 Task: Log work in the project VentureTech for the issue 'Develop a new tool for automated testing of voice assistants' spent time as '2w 5d 5h 11m' and remaining time as '6w 3d 2h 8m' and move to bottom of backlog. Now add the issue to the epic 'Data Integration'.
Action: Mouse moved to (679, 380)
Screenshot: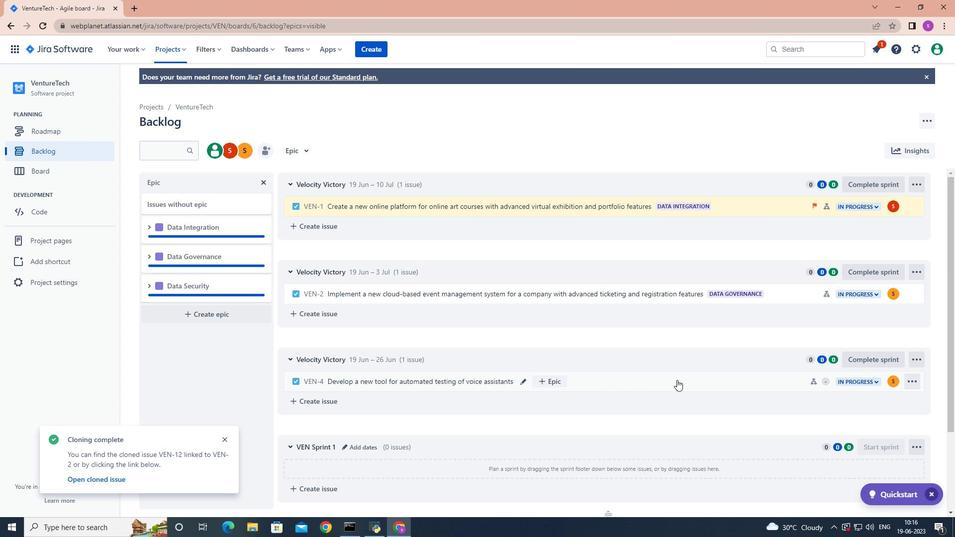 
Action: Mouse pressed left at (679, 380)
Screenshot: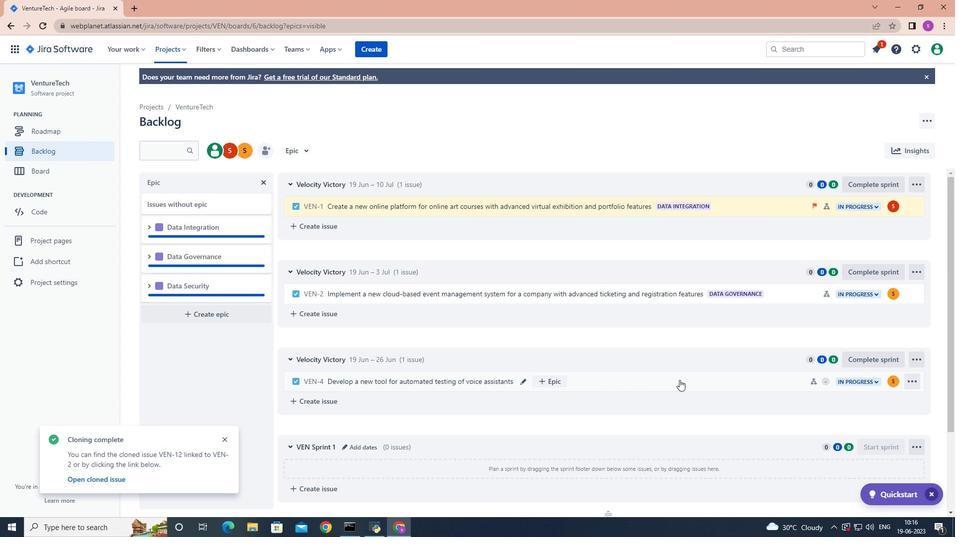 
Action: Mouse moved to (907, 181)
Screenshot: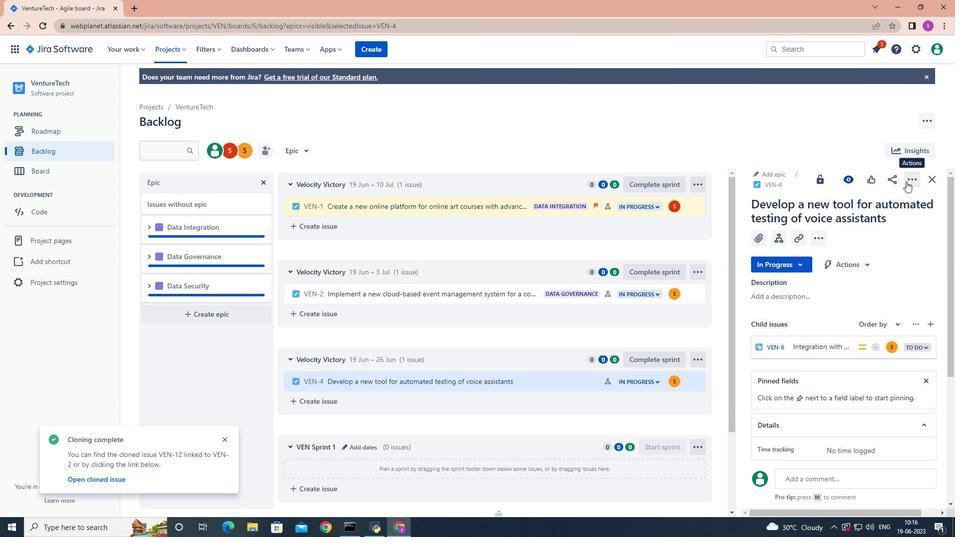 
Action: Mouse pressed left at (907, 181)
Screenshot: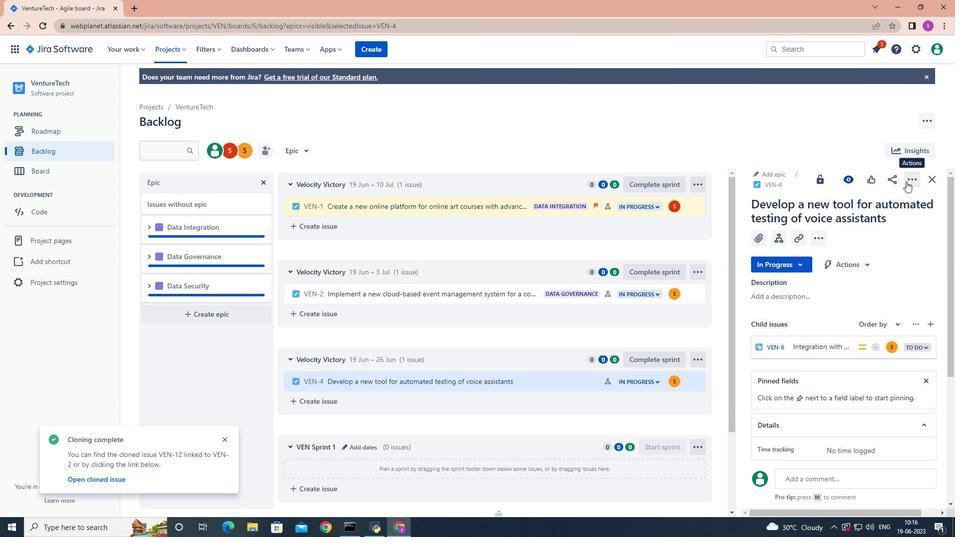 
Action: Mouse moved to (868, 204)
Screenshot: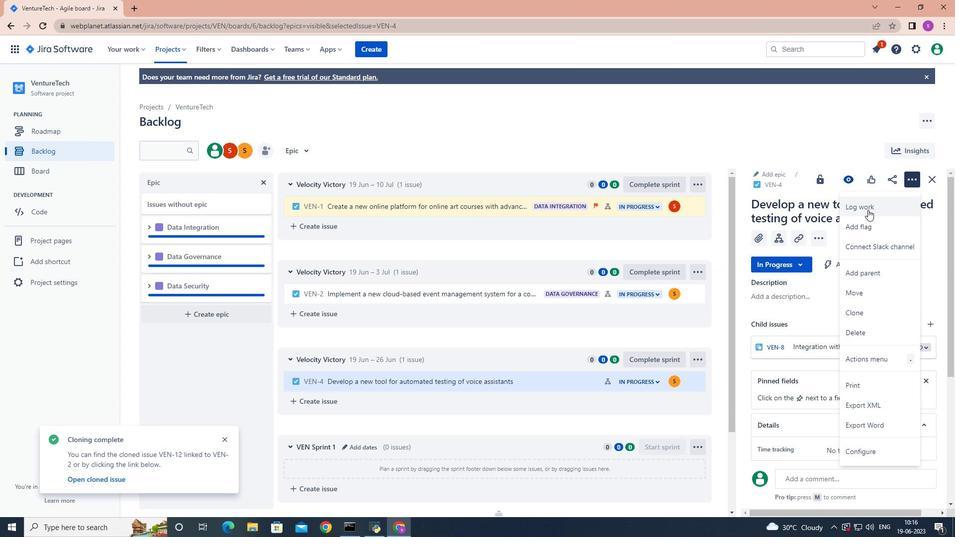 
Action: Mouse pressed left at (868, 204)
Screenshot: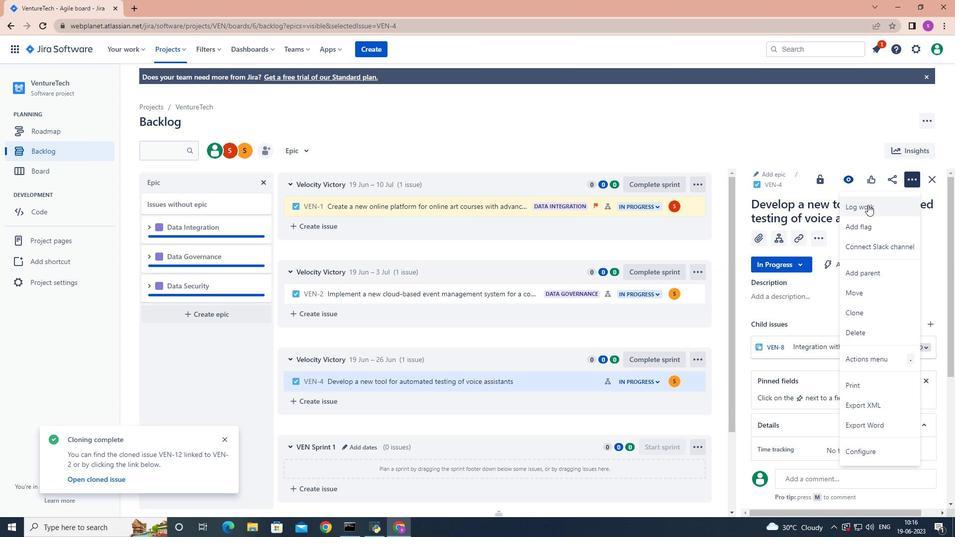 
Action: Mouse moved to (868, 204)
Screenshot: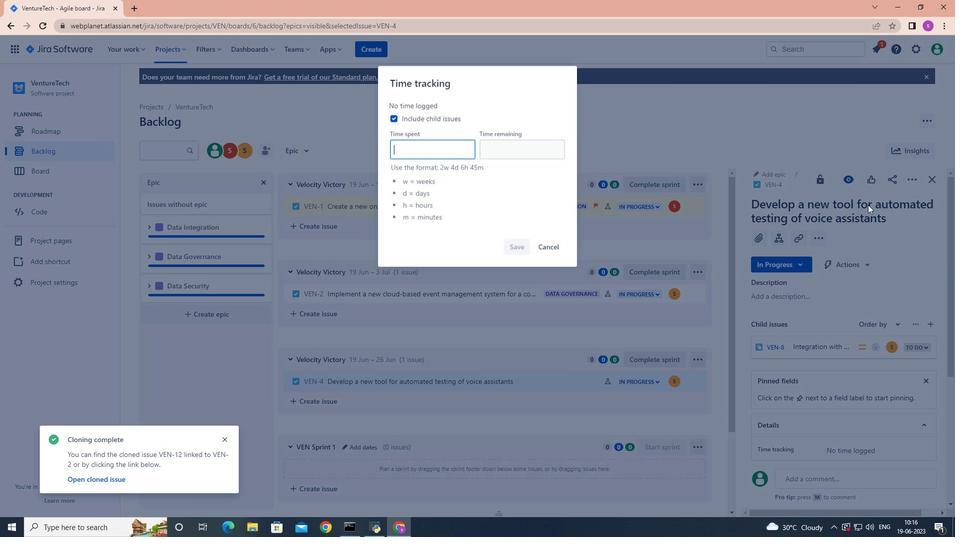 
Action: Key pressed 2w<Key.space>5d<Key.space>5h<Key.space>11m
Screenshot: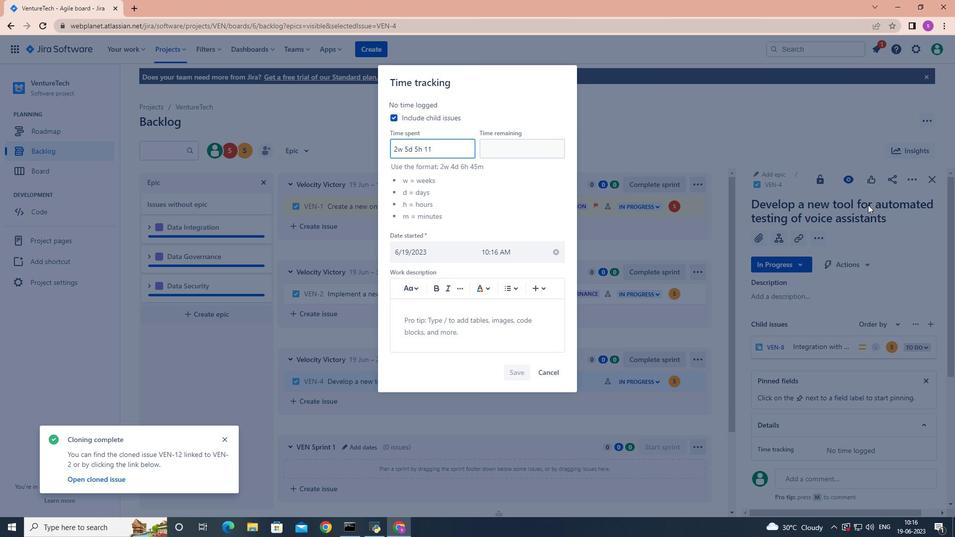 
Action: Mouse moved to (502, 150)
Screenshot: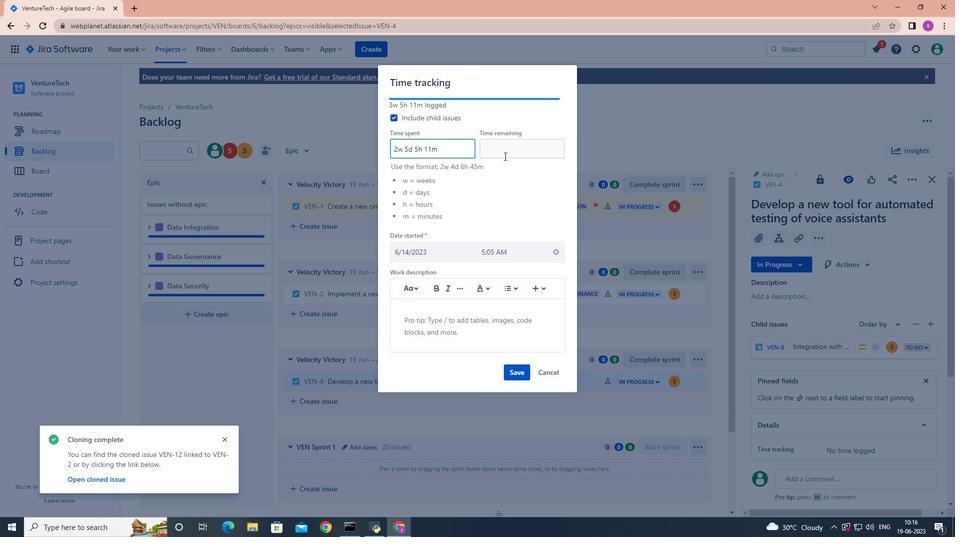 
Action: Mouse pressed left at (502, 150)
Screenshot: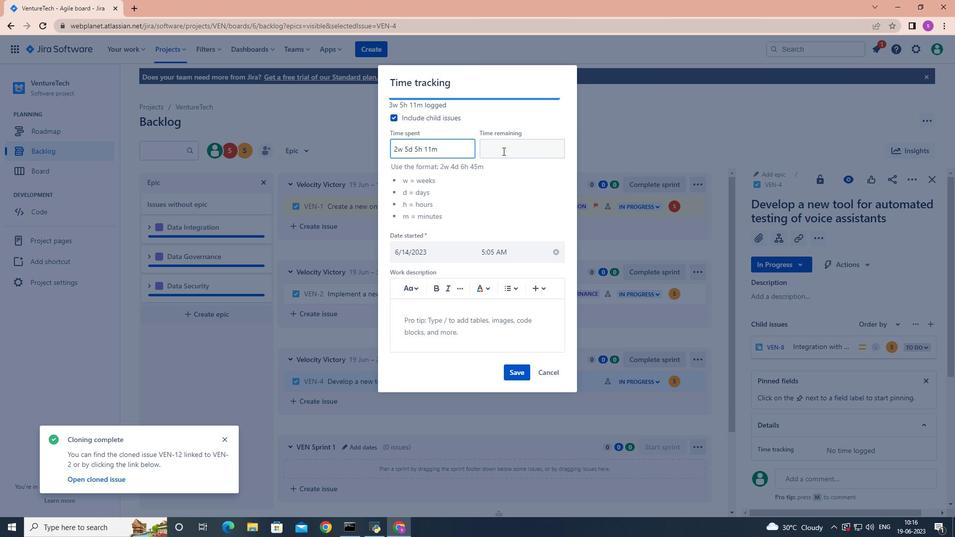 
Action: Mouse moved to (488, 148)
Screenshot: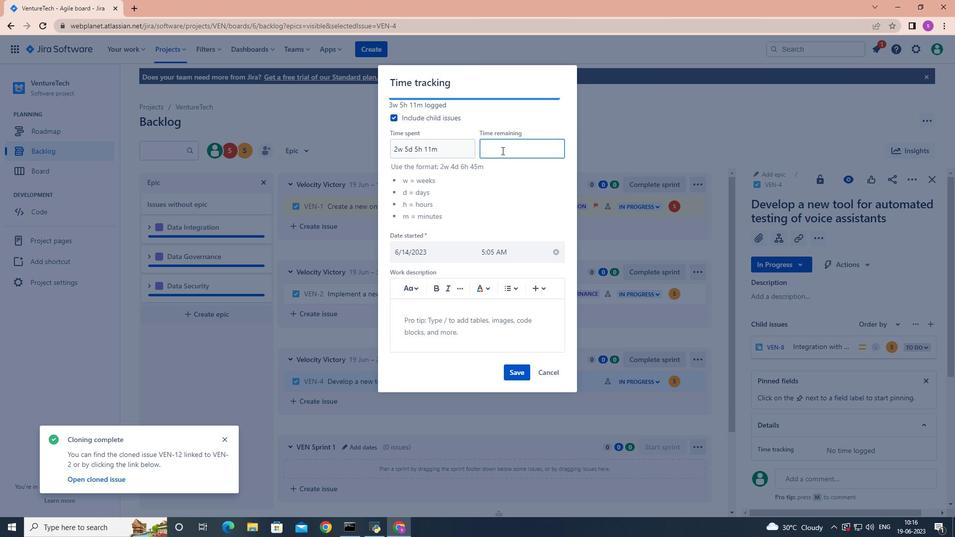 
Action: Key pressed 6w<Key.space>3d<Key.space>2h<Key.space>8m
Screenshot: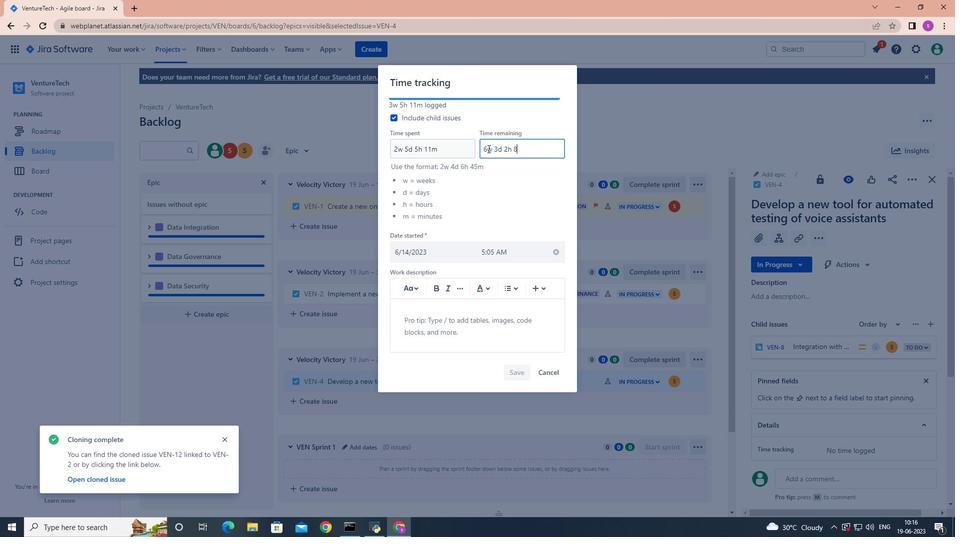 
Action: Mouse moved to (507, 370)
Screenshot: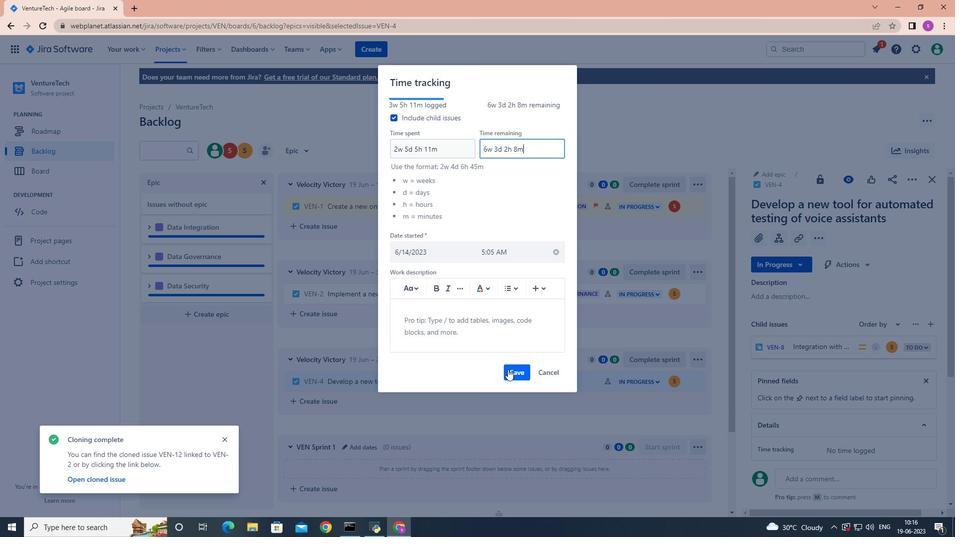 
Action: Mouse pressed left at (507, 370)
Screenshot: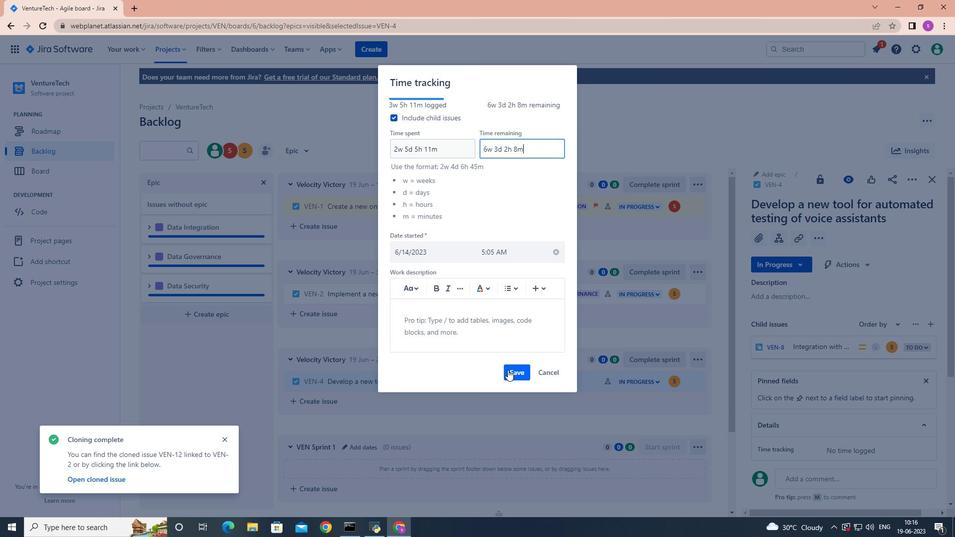 
Action: Mouse moved to (697, 381)
Screenshot: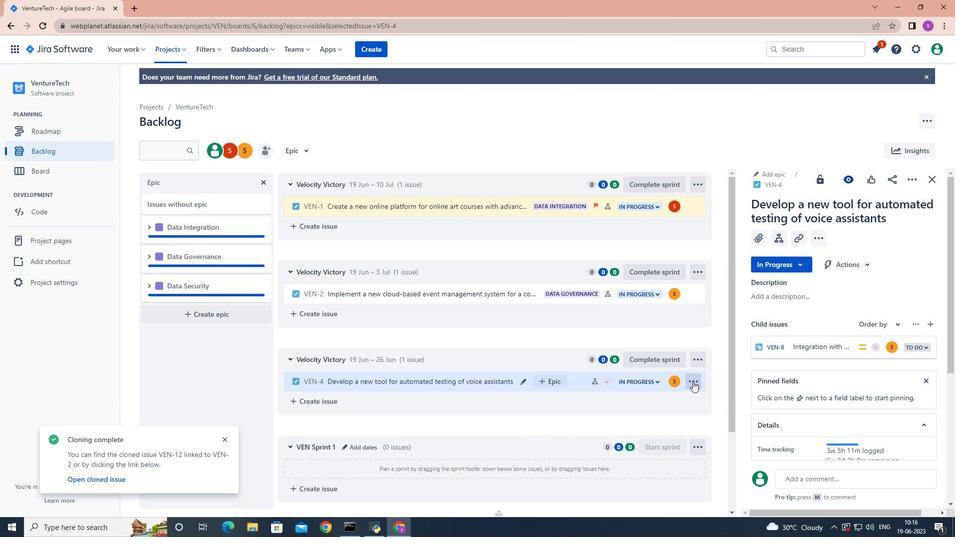
Action: Mouse pressed left at (697, 381)
Screenshot: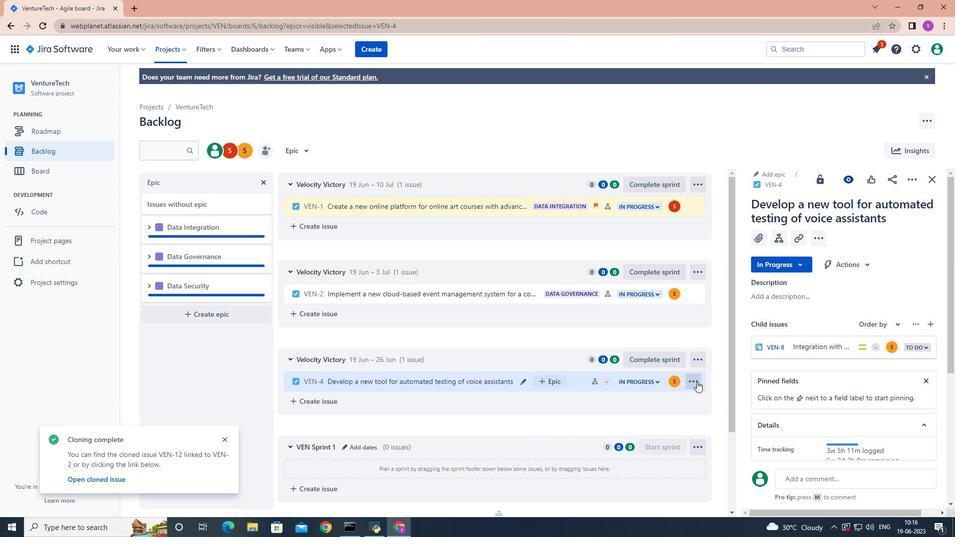 
Action: Mouse moved to (674, 358)
Screenshot: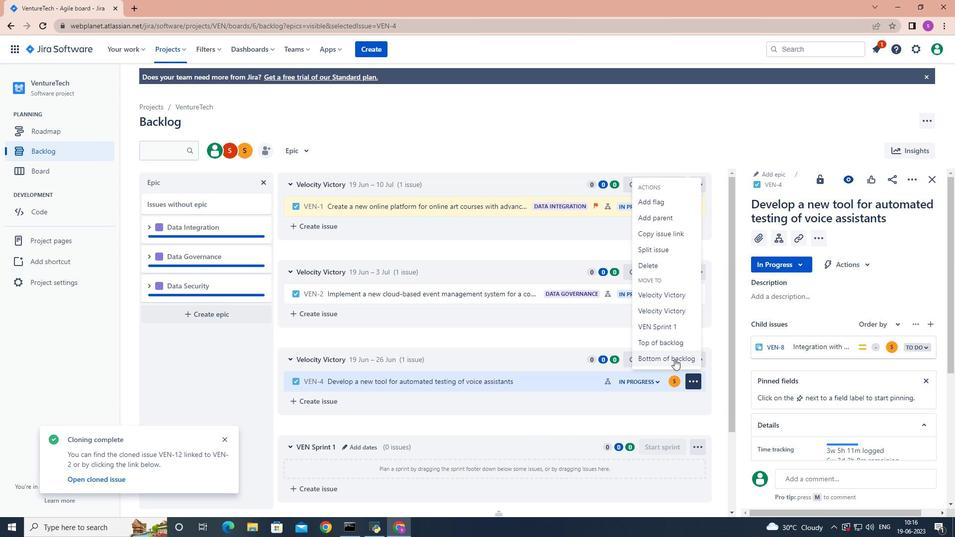 
Action: Mouse pressed left at (674, 358)
Screenshot: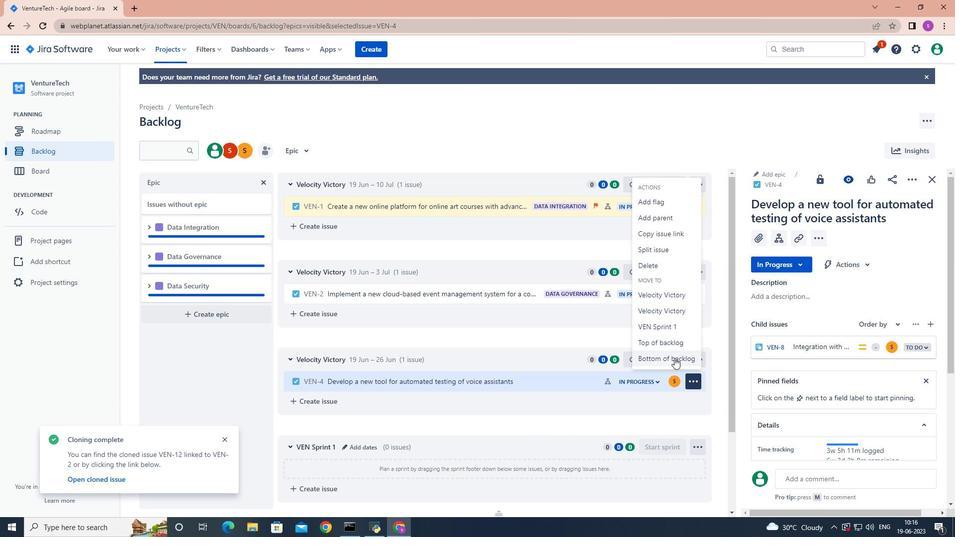 
Action: Mouse moved to (505, 160)
Screenshot: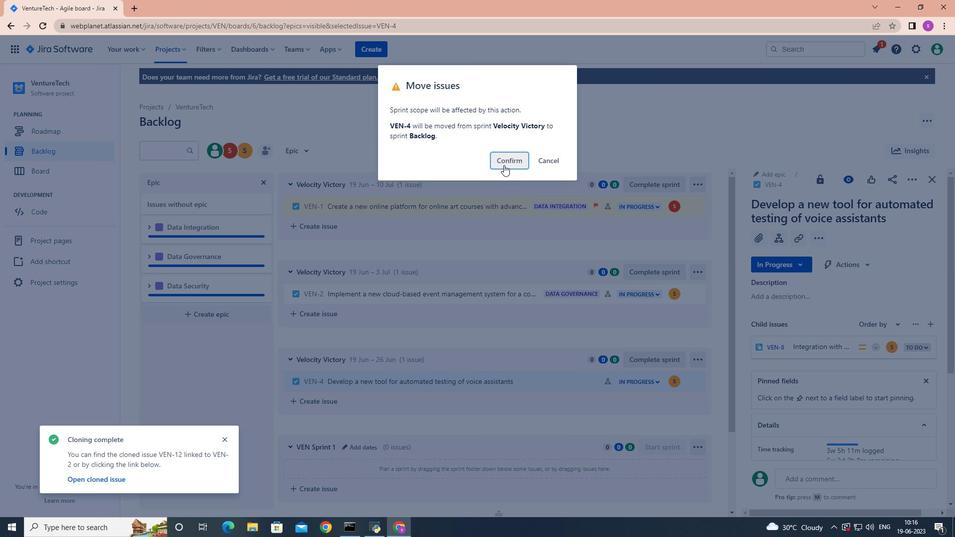 
Action: Mouse pressed left at (505, 160)
Screenshot: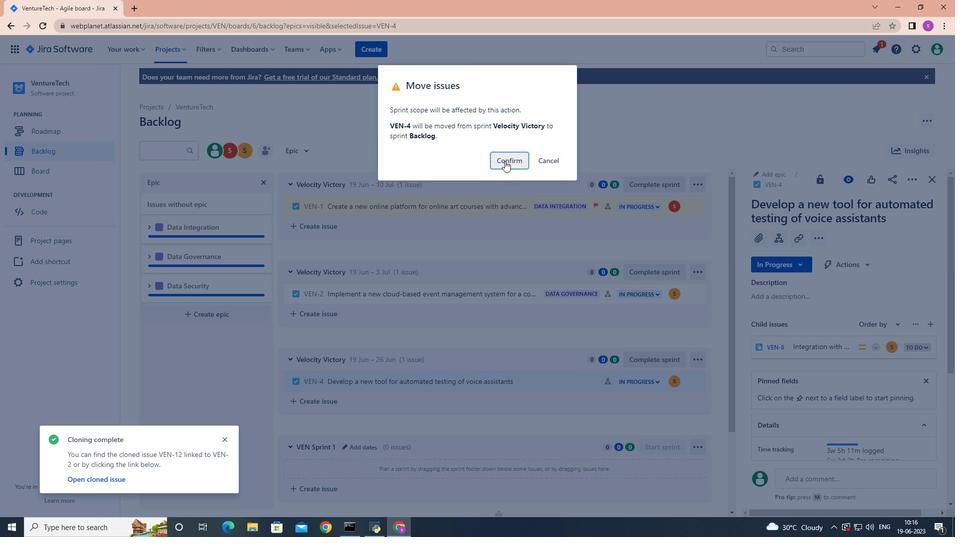 
Action: Mouse moved to (509, 384)
Screenshot: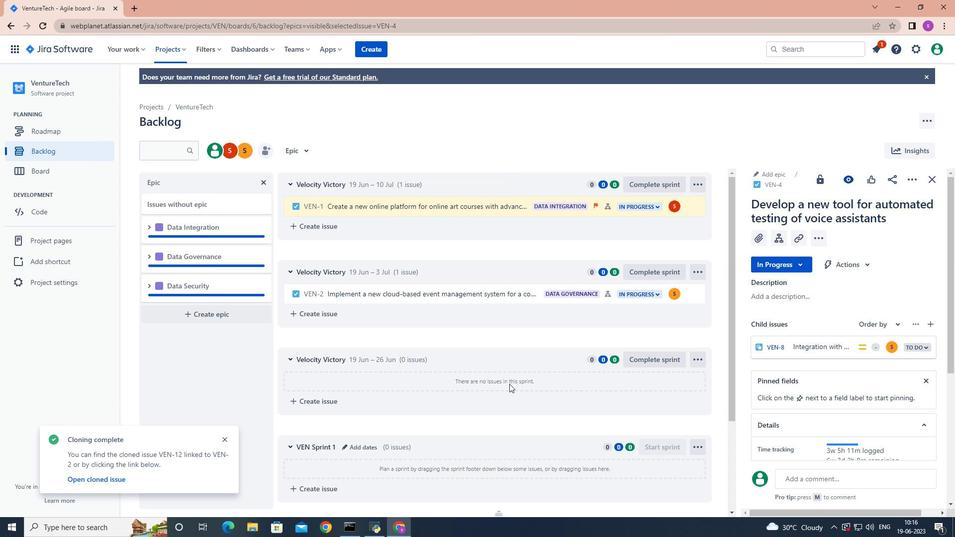
Action: Mouse scrolled (509, 384) with delta (0, 0)
Screenshot: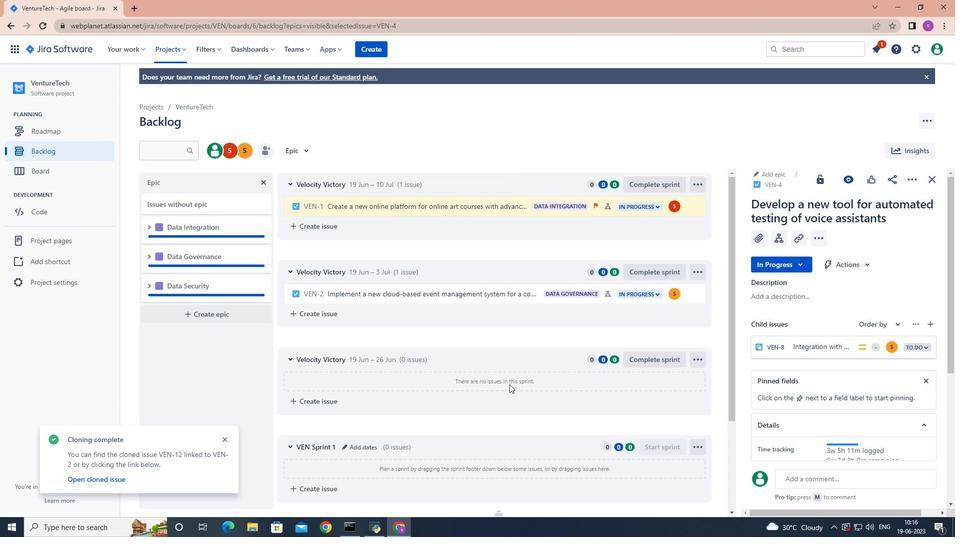 
Action: Mouse moved to (508, 385)
Screenshot: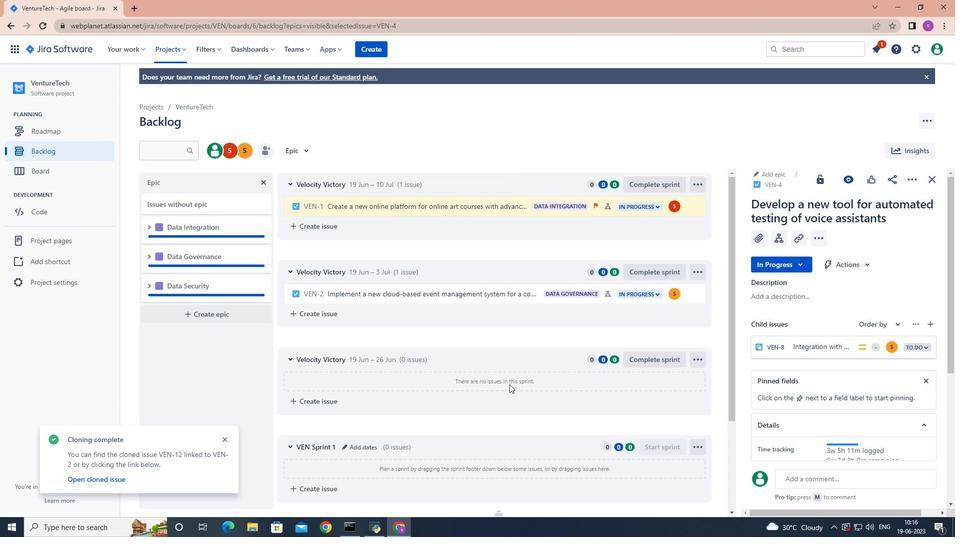 
Action: Mouse scrolled (508, 384) with delta (0, 0)
Screenshot: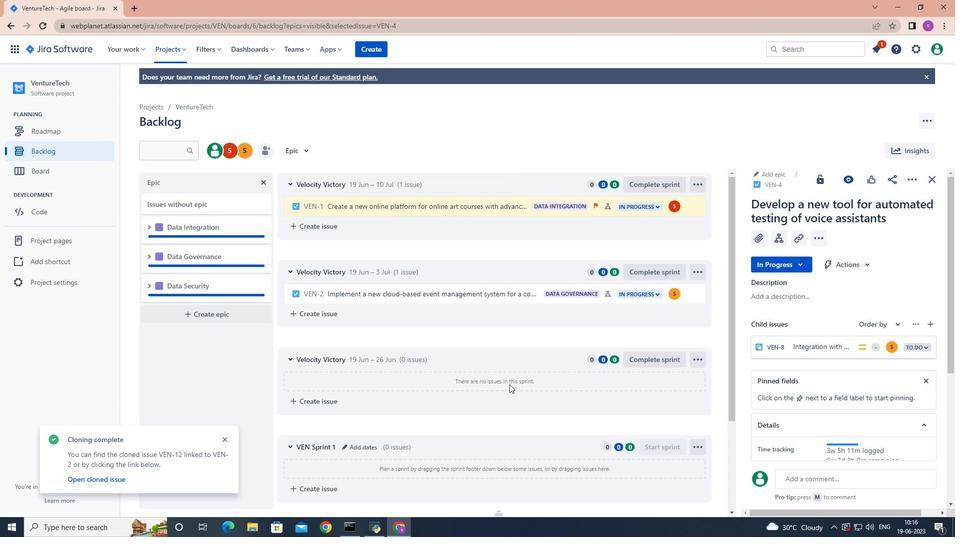 
Action: Mouse moved to (507, 386)
Screenshot: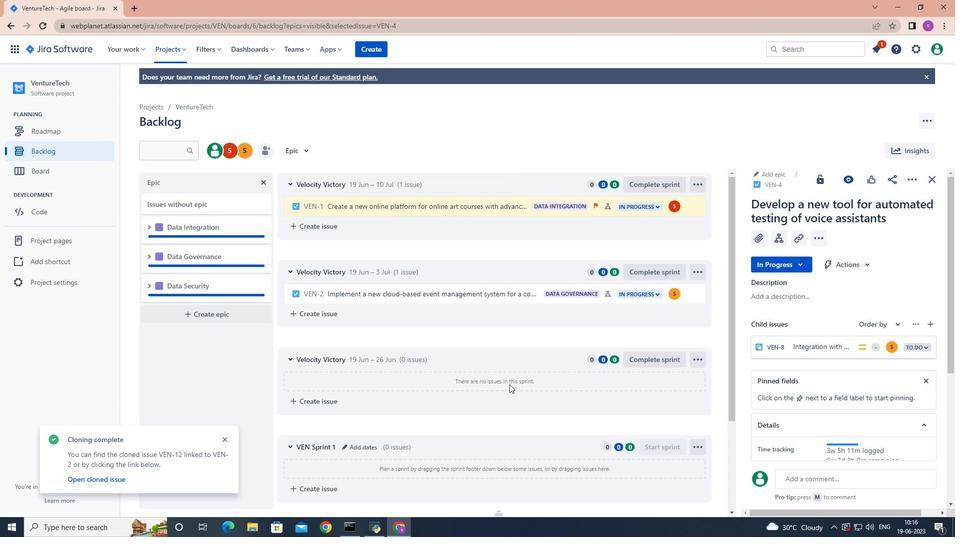 
Action: Mouse scrolled (507, 386) with delta (0, 0)
Screenshot: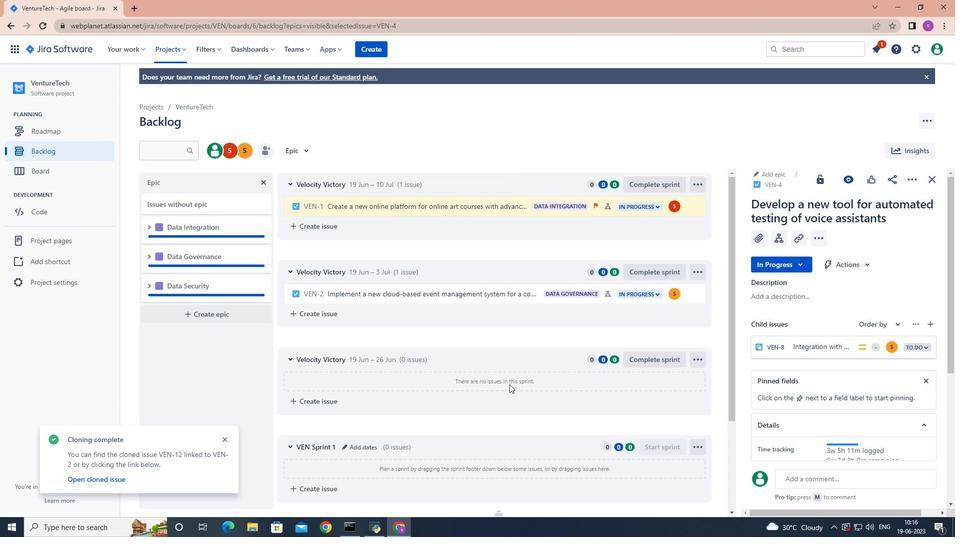 
Action: Mouse moved to (507, 386)
Screenshot: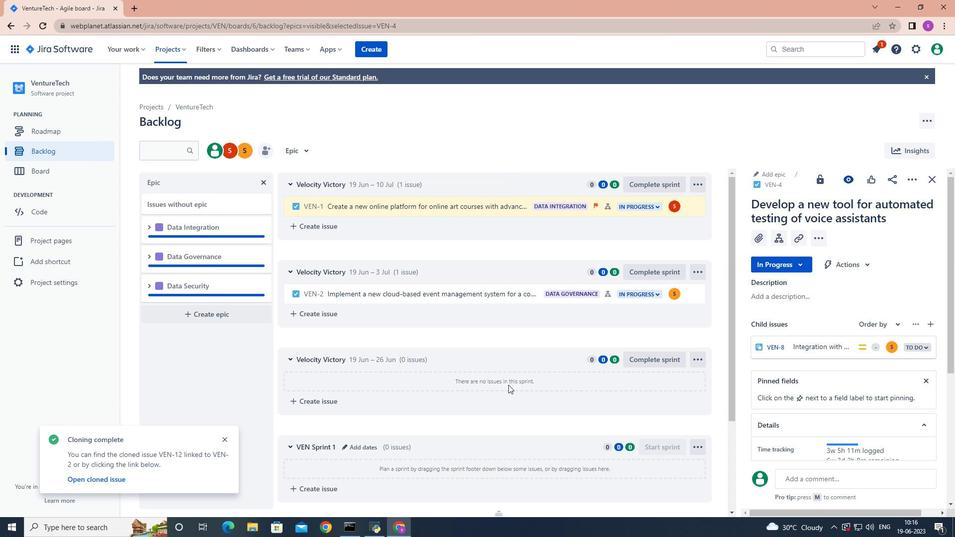 
Action: Mouse scrolled (507, 386) with delta (0, 0)
Screenshot: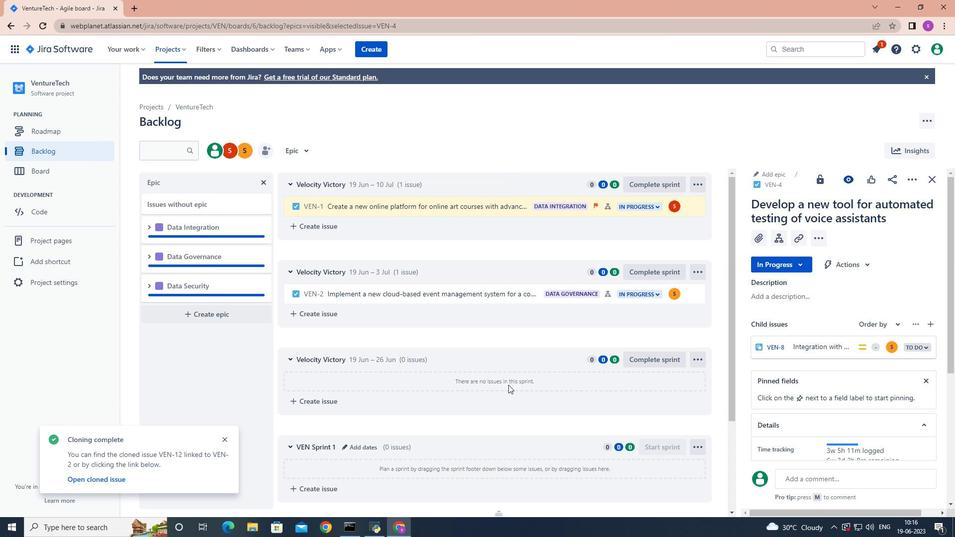 
Action: Mouse moved to (507, 384)
Screenshot: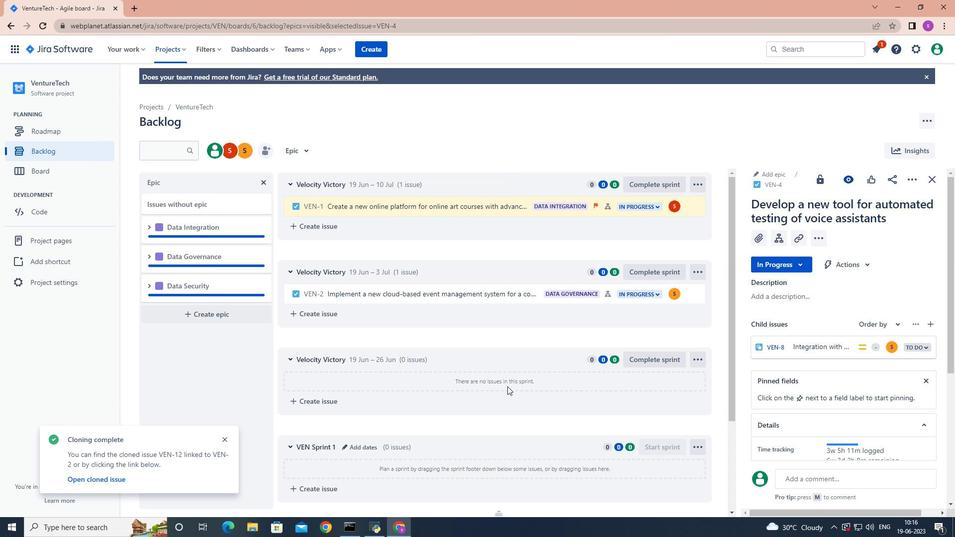 
Action: Mouse scrolled (507, 383) with delta (0, 0)
Screenshot: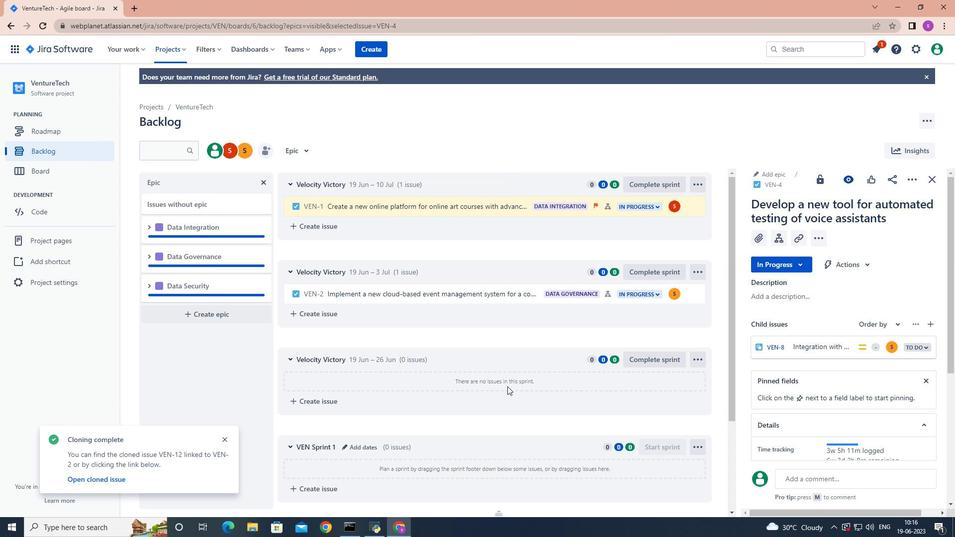 
Action: Mouse moved to (506, 380)
Screenshot: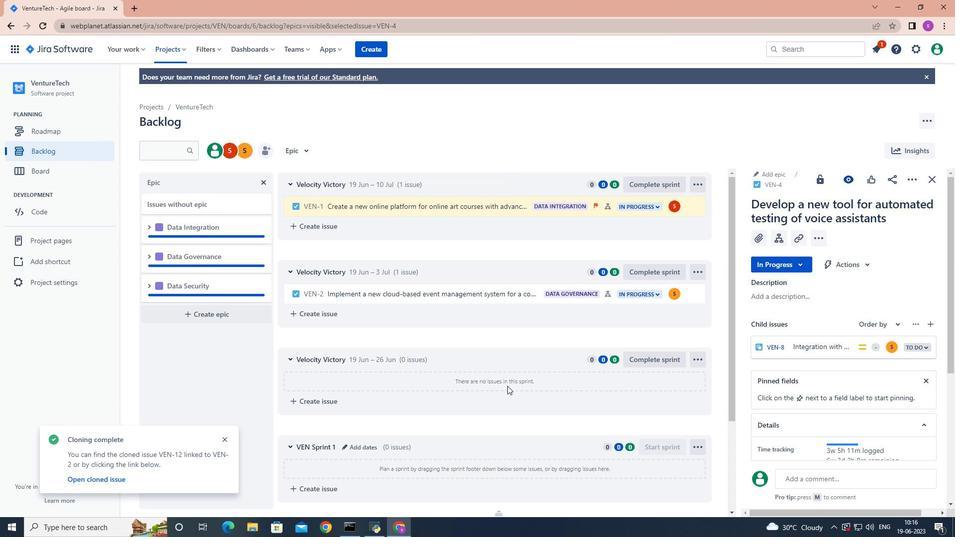 
Action: Mouse scrolled (506, 379) with delta (0, 0)
Screenshot: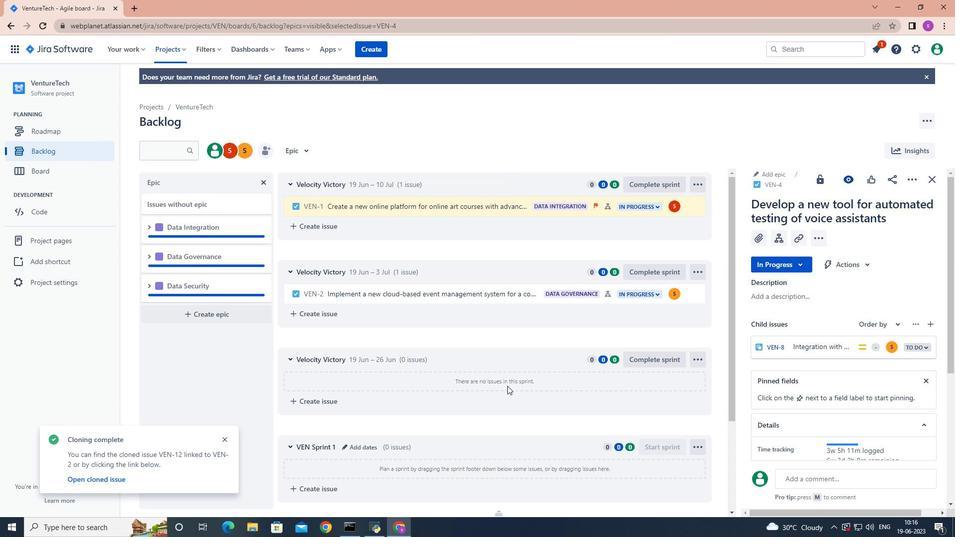 
Action: Mouse moved to (556, 453)
Screenshot: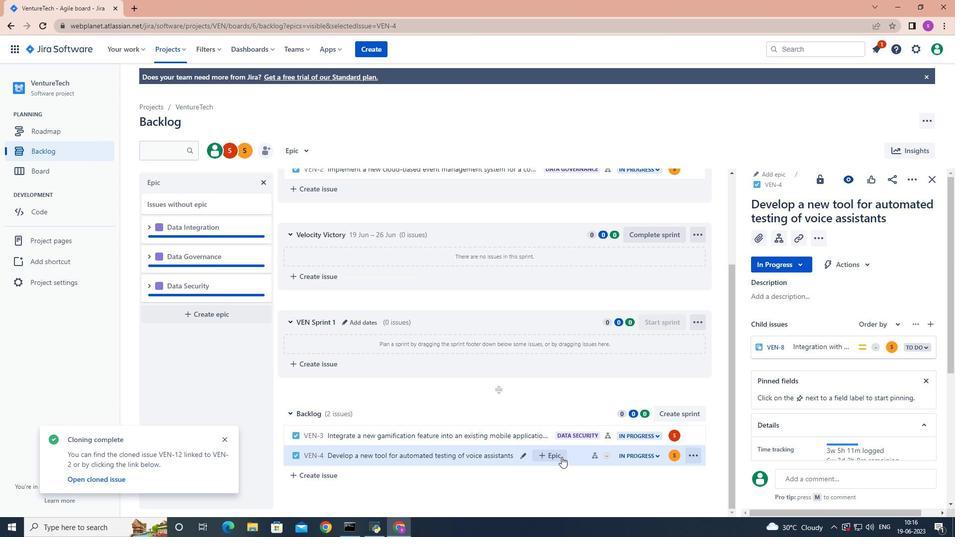 
Action: Mouse pressed left at (556, 453)
Screenshot: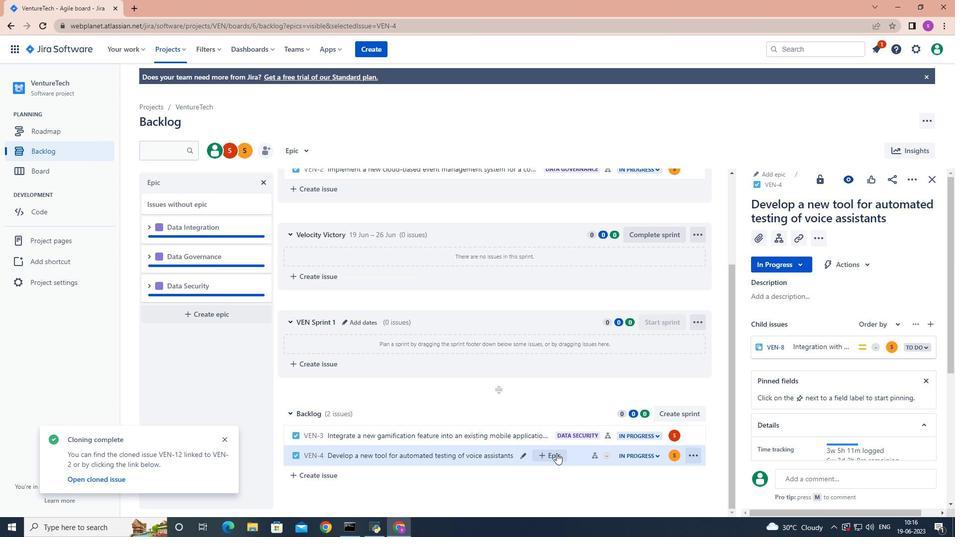 
Action: Mouse moved to (732, 510)
Screenshot: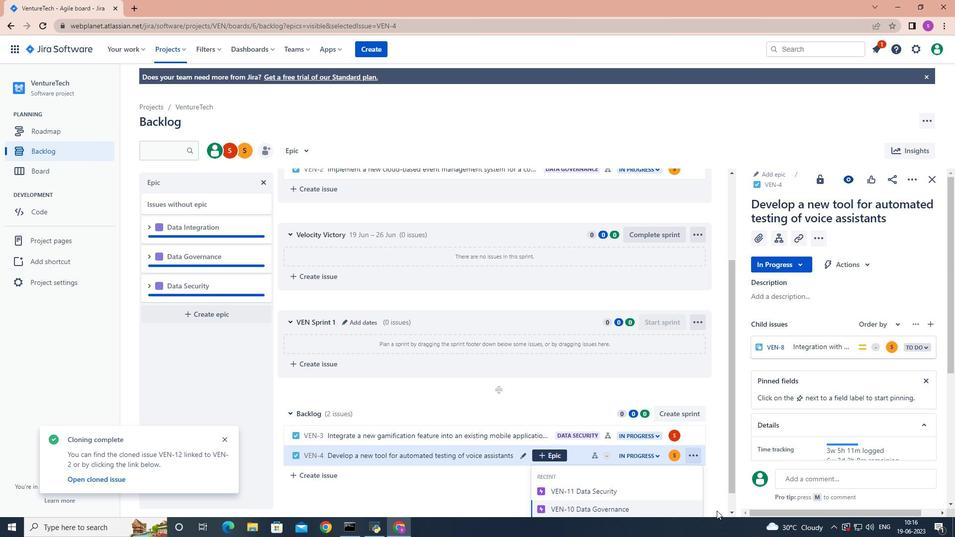 
Action: Mouse scrolled (732, 510) with delta (0, 0)
Screenshot: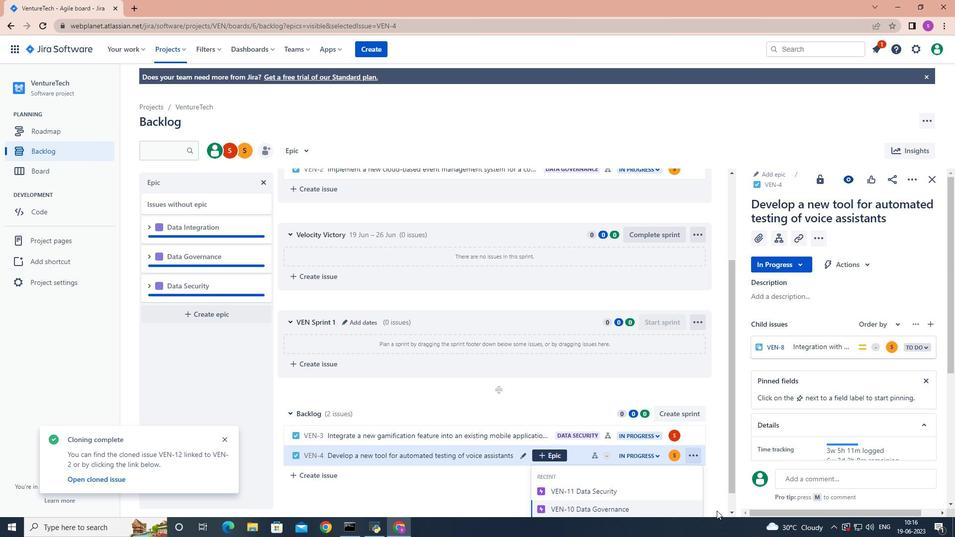 
Action: Mouse moved to (717, 493)
Screenshot: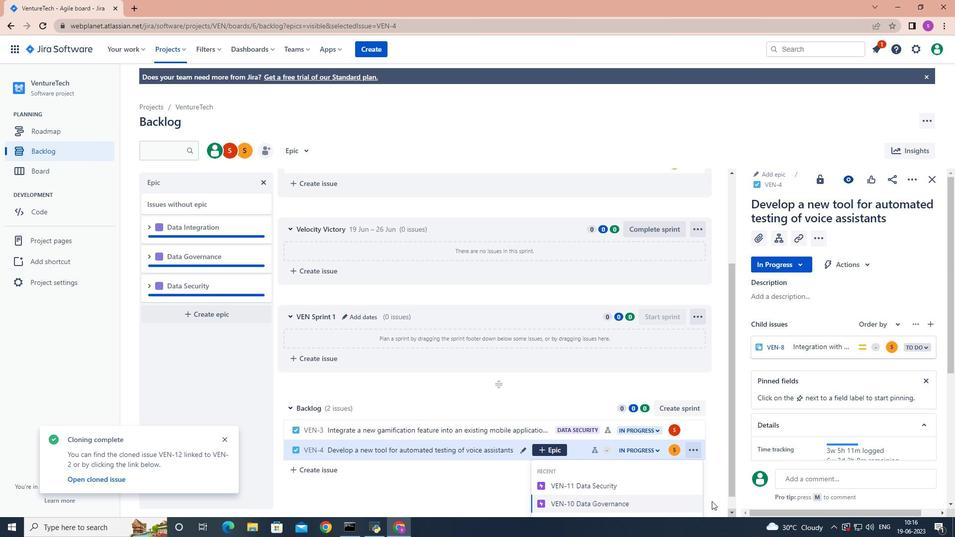 
Action: Mouse scrolled (717, 492) with delta (0, 0)
Screenshot: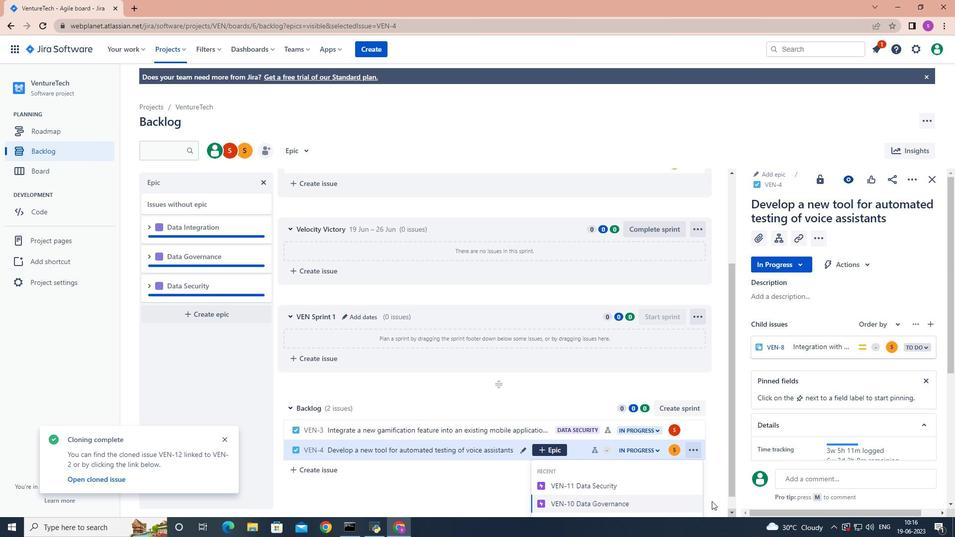 
Action: Mouse moved to (718, 492)
Screenshot: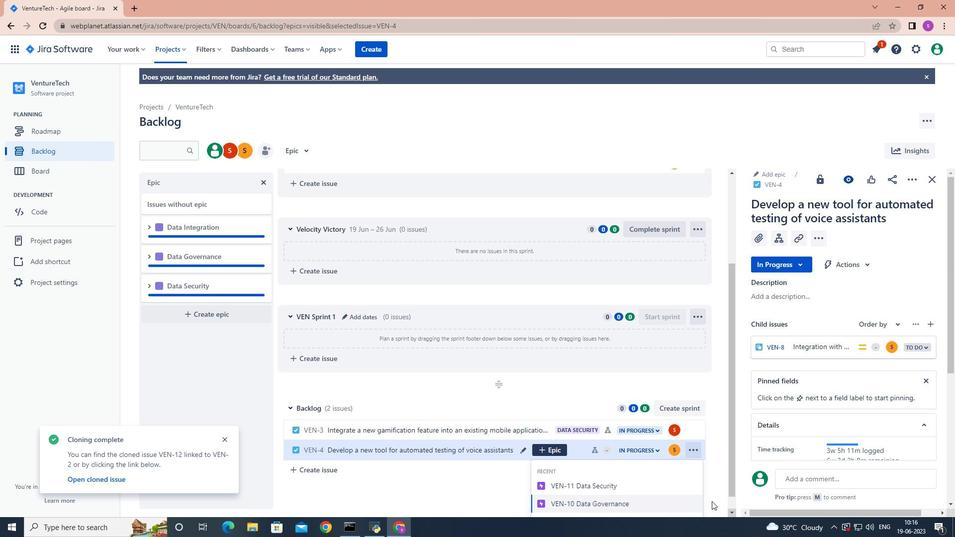 
Action: Mouse scrolled (718, 491) with delta (0, 0)
Screenshot: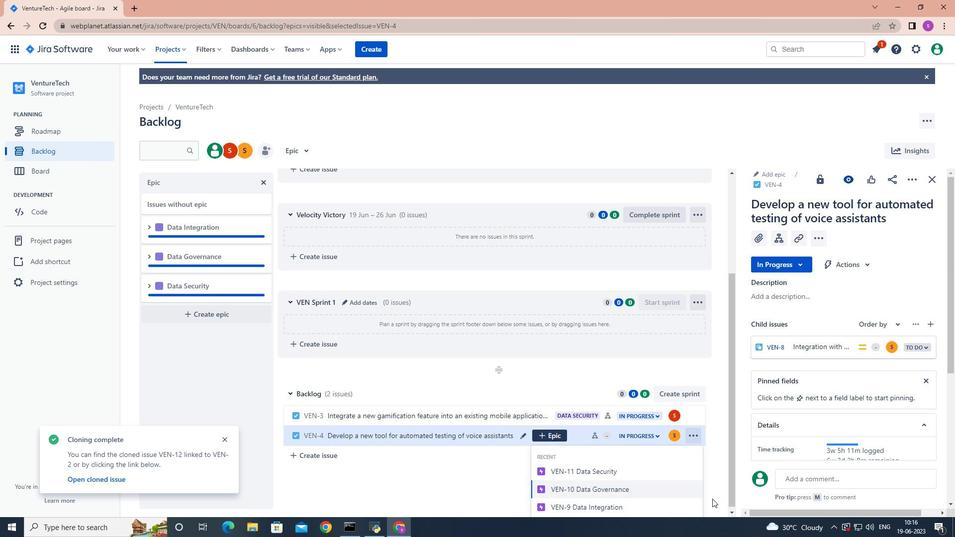 
Action: Mouse moved to (719, 491)
Screenshot: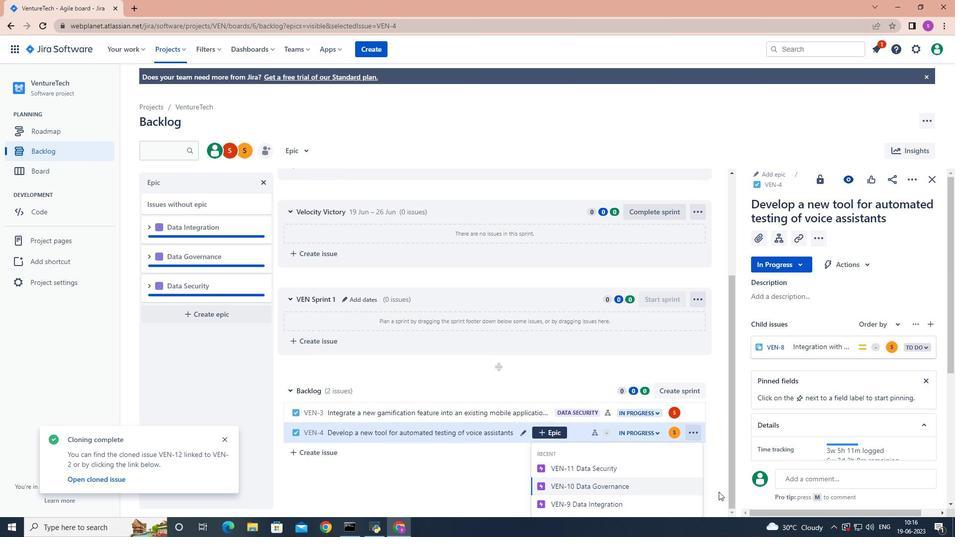 
Action: Mouse scrolled (719, 490) with delta (0, 0)
Screenshot: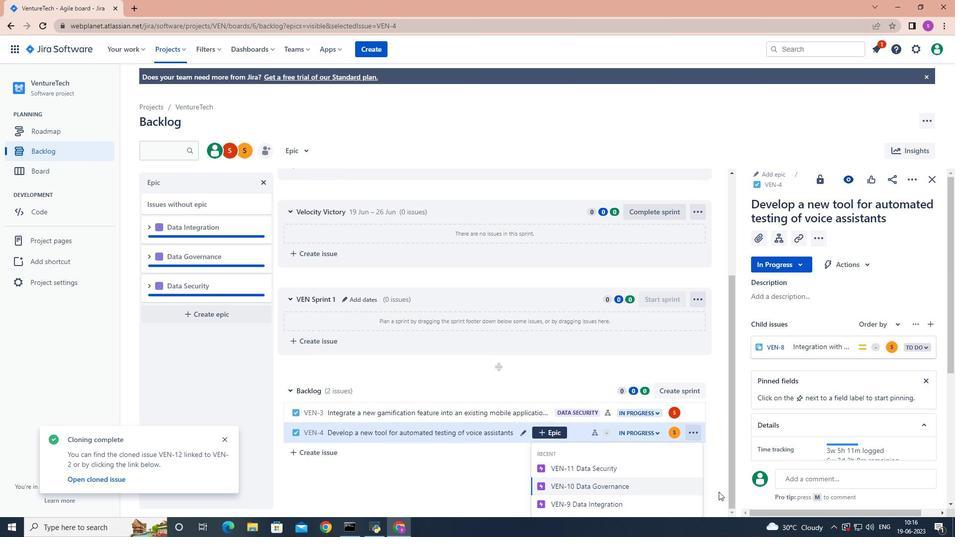 
Action: Mouse scrolled (719, 490) with delta (0, 0)
Screenshot: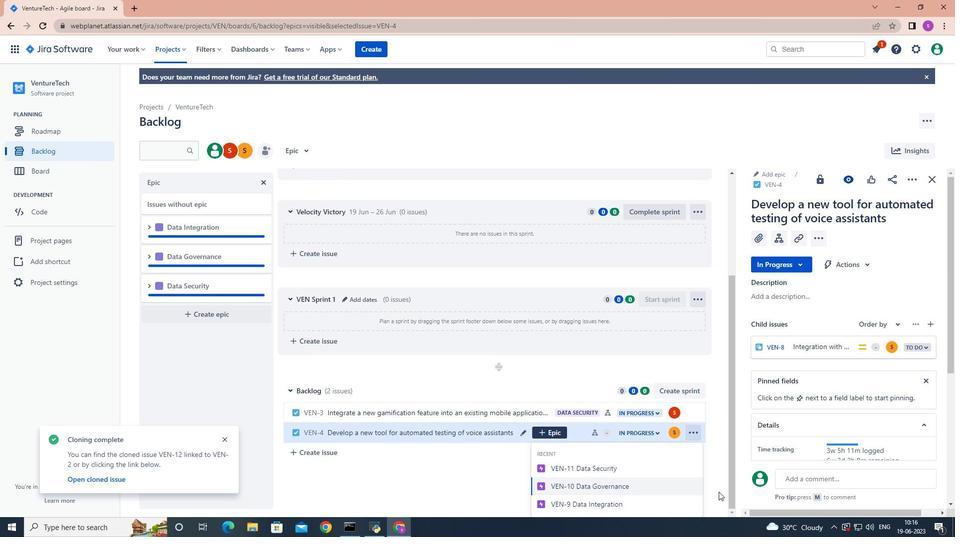 
Action: Mouse moved to (623, 501)
Screenshot: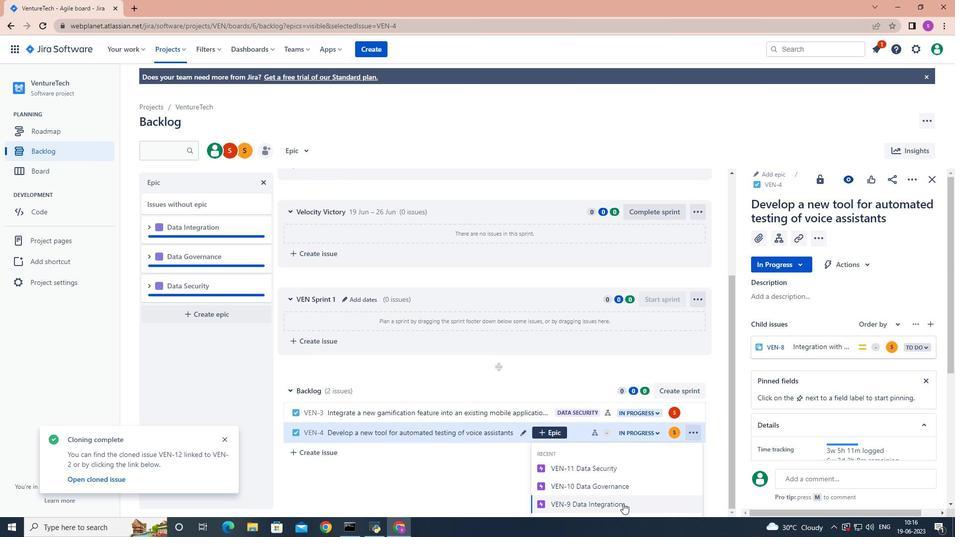 
Action: Mouse pressed left at (623, 501)
Screenshot: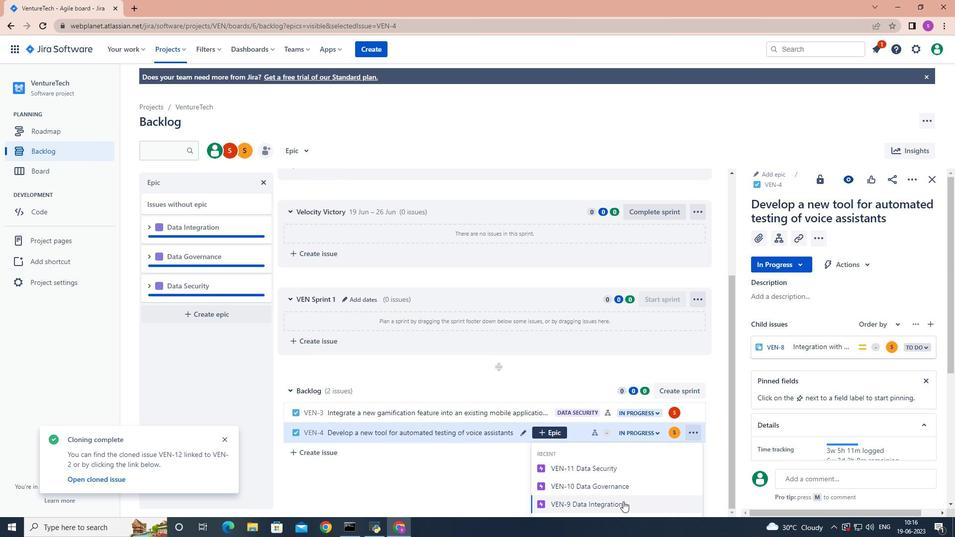
Action: Mouse moved to (623, 498)
Screenshot: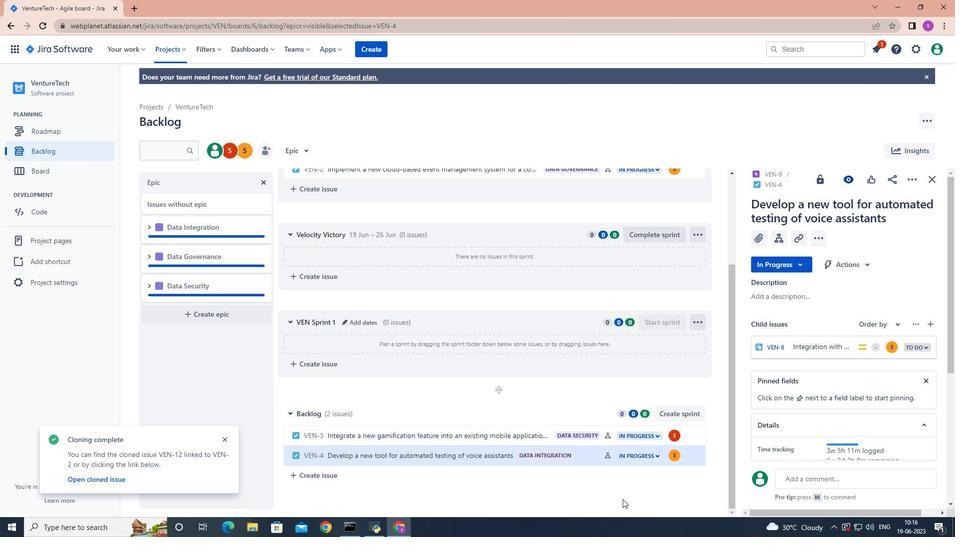 
